 Task: Create a due date automation trigger when advanced on, on the monday of the week a card is due add dates due this month at 11:00 AM.
Action: Mouse moved to (845, 257)
Screenshot: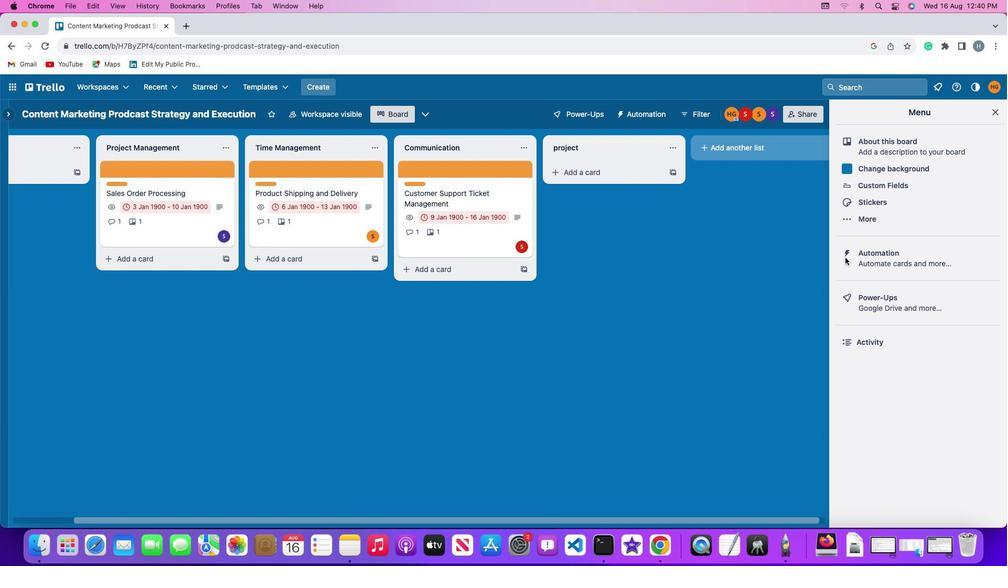 
Action: Mouse pressed left at (845, 257)
Screenshot: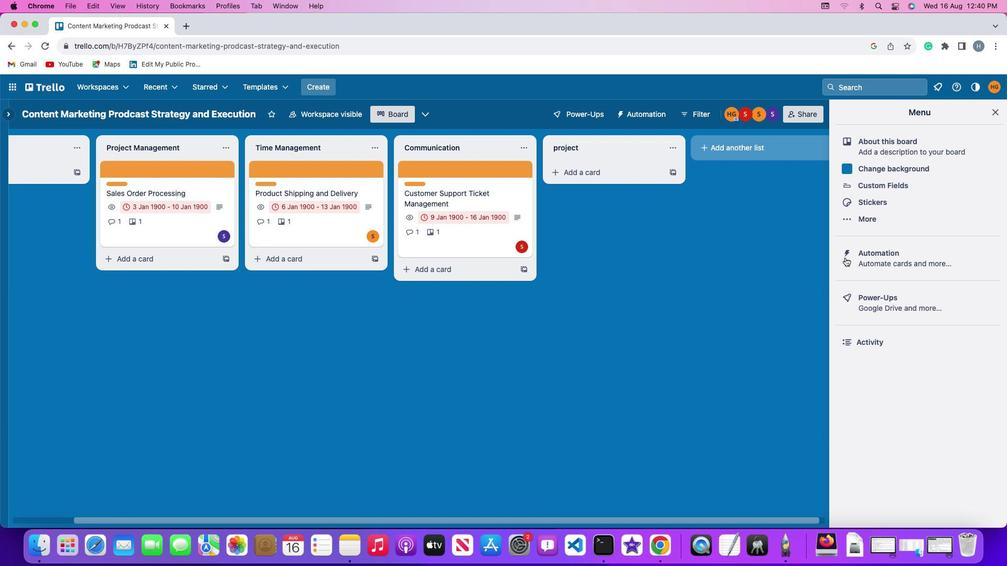 
Action: Mouse moved to (845, 257)
Screenshot: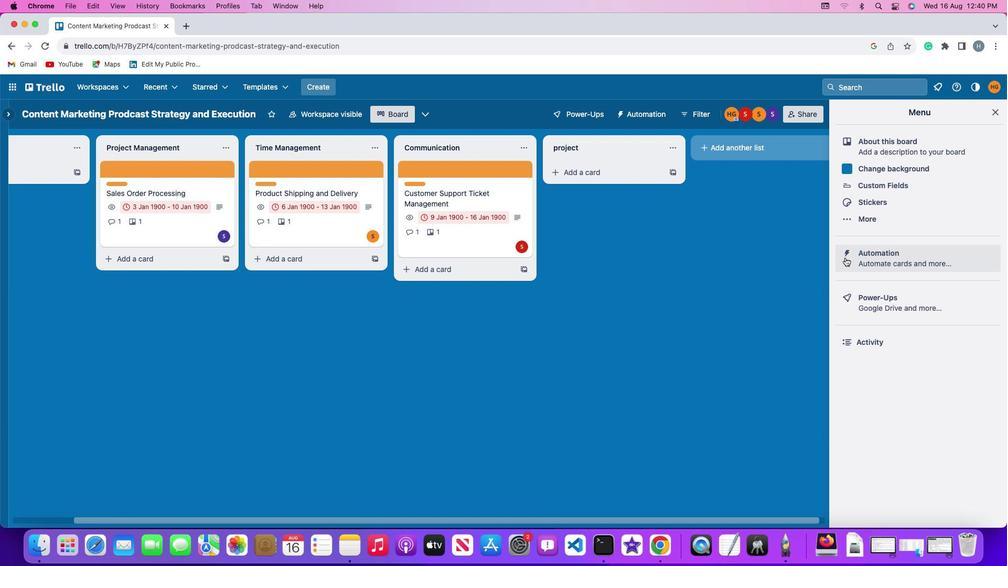 
Action: Mouse pressed left at (845, 257)
Screenshot: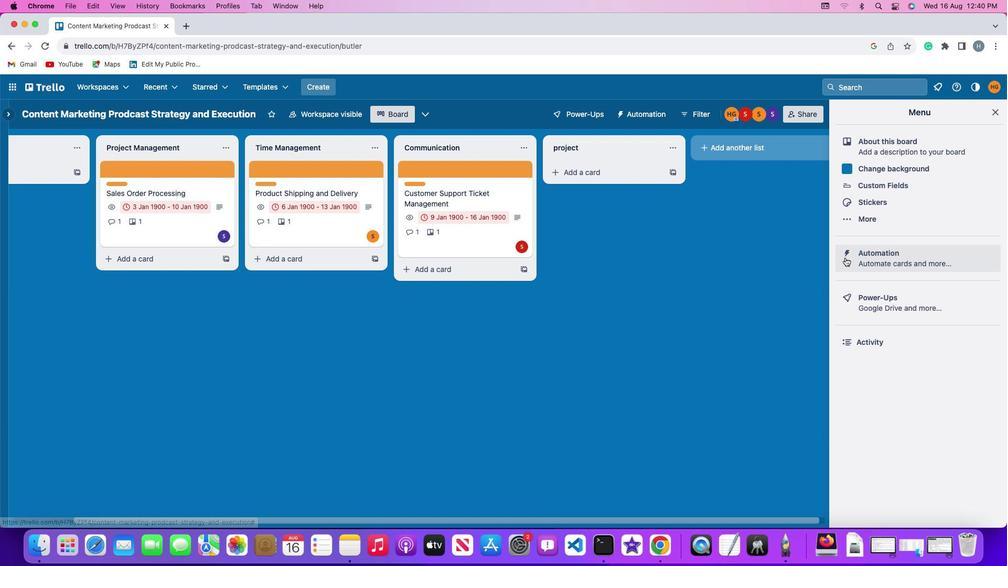 
Action: Mouse moved to (71, 247)
Screenshot: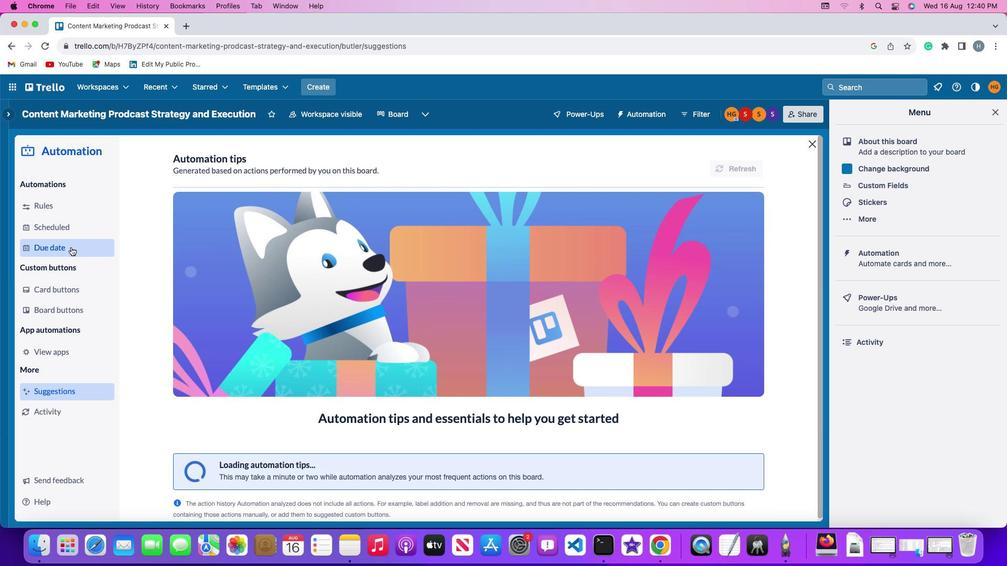 
Action: Mouse pressed left at (71, 247)
Screenshot: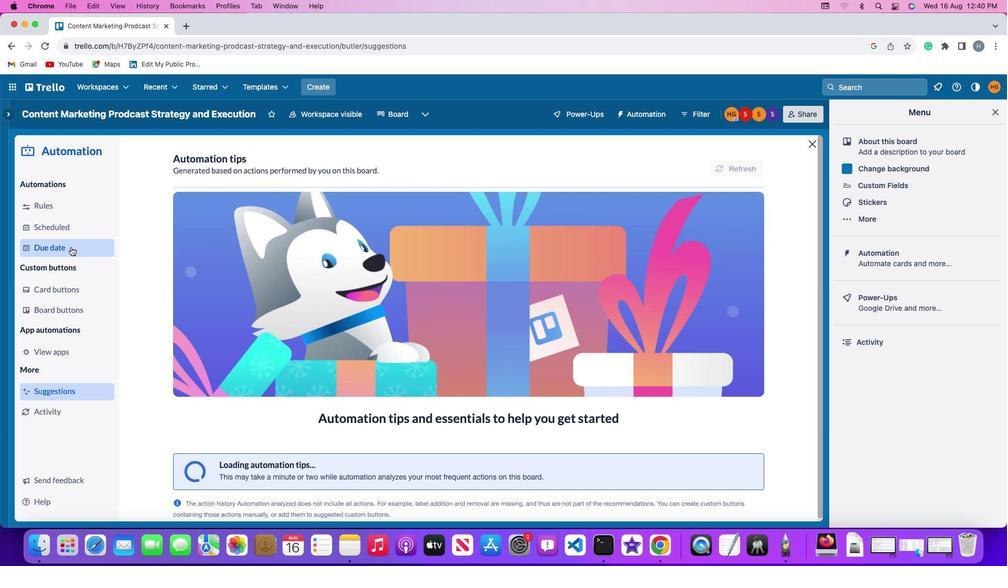 
Action: Mouse moved to (698, 162)
Screenshot: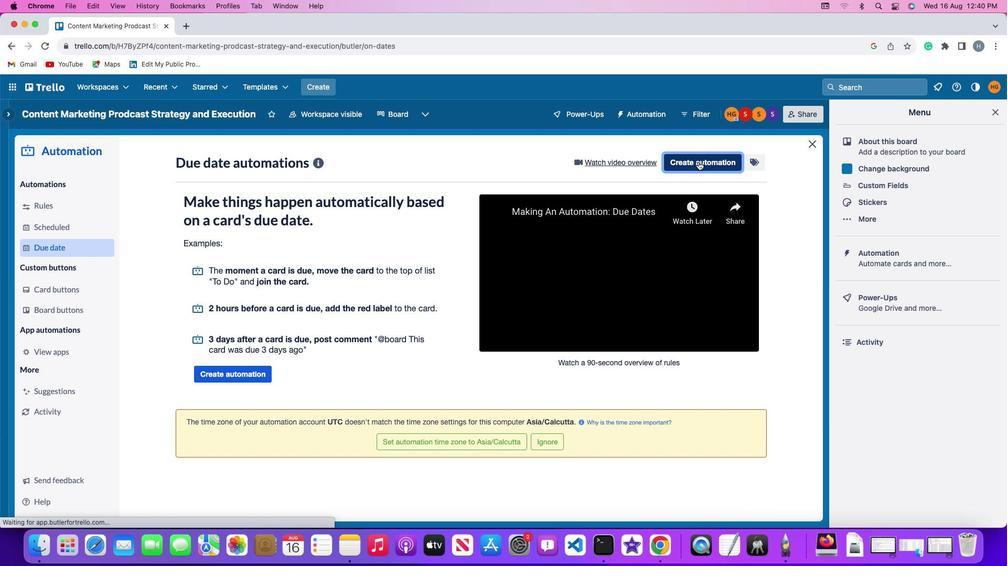 
Action: Mouse pressed left at (698, 162)
Screenshot: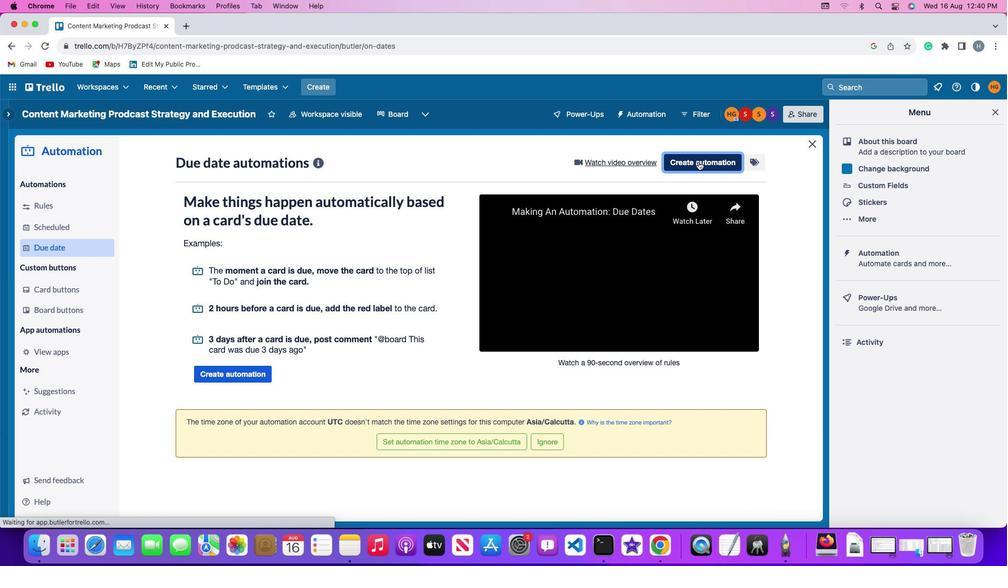 
Action: Mouse moved to (248, 261)
Screenshot: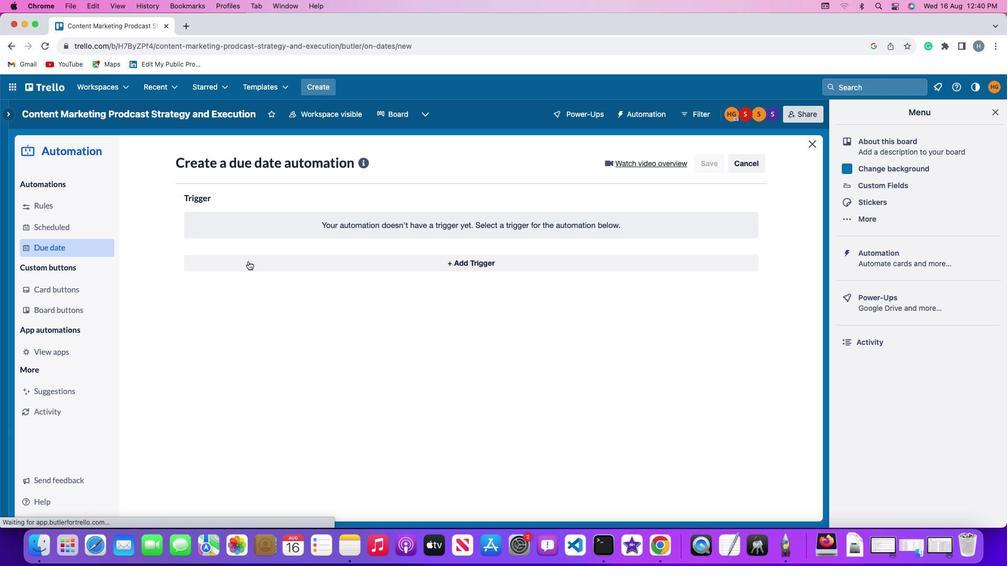 
Action: Mouse pressed left at (248, 261)
Screenshot: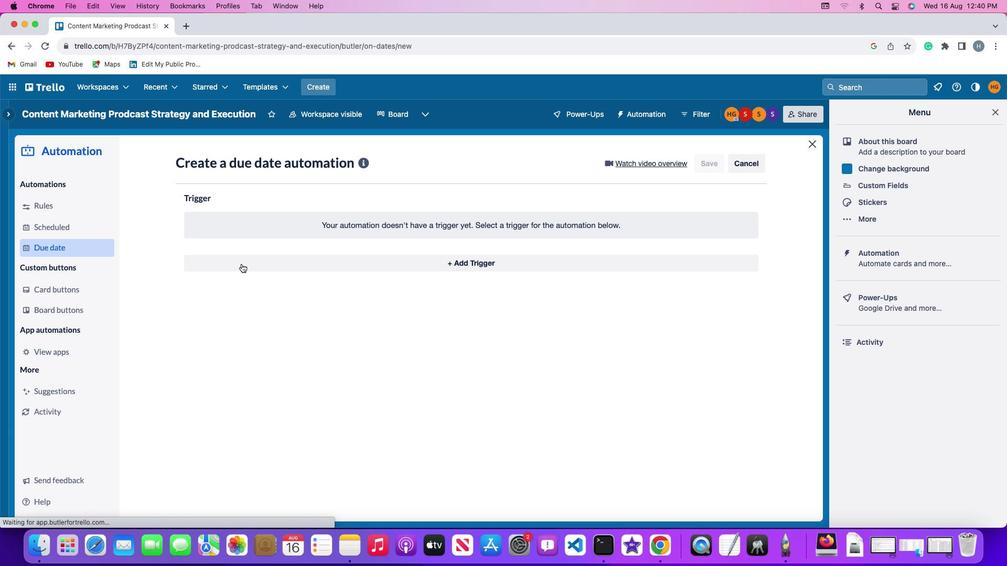 
Action: Mouse moved to (237, 460)
Screenshot: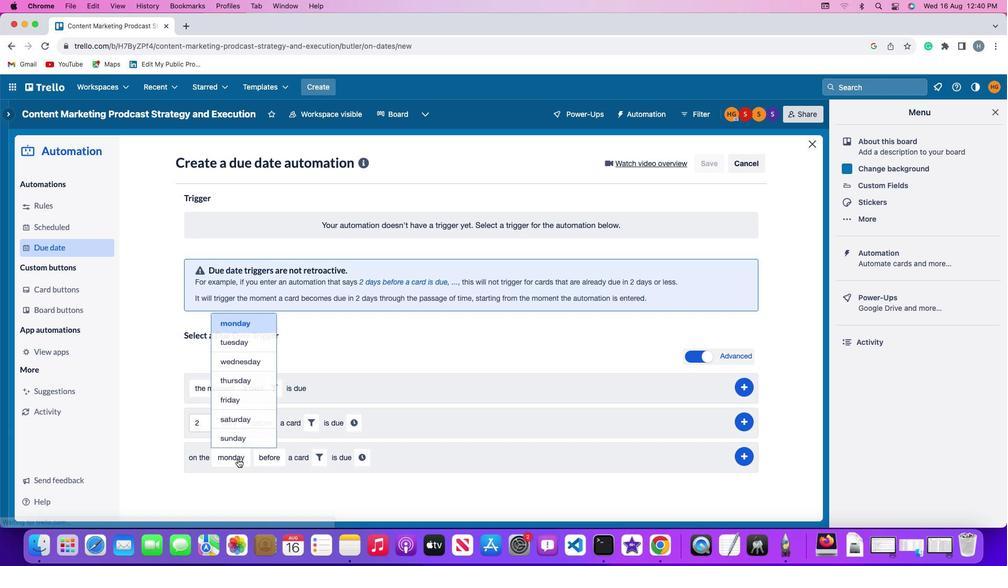 
Action: Mouse pressed left at (237, 460)
Screenshot: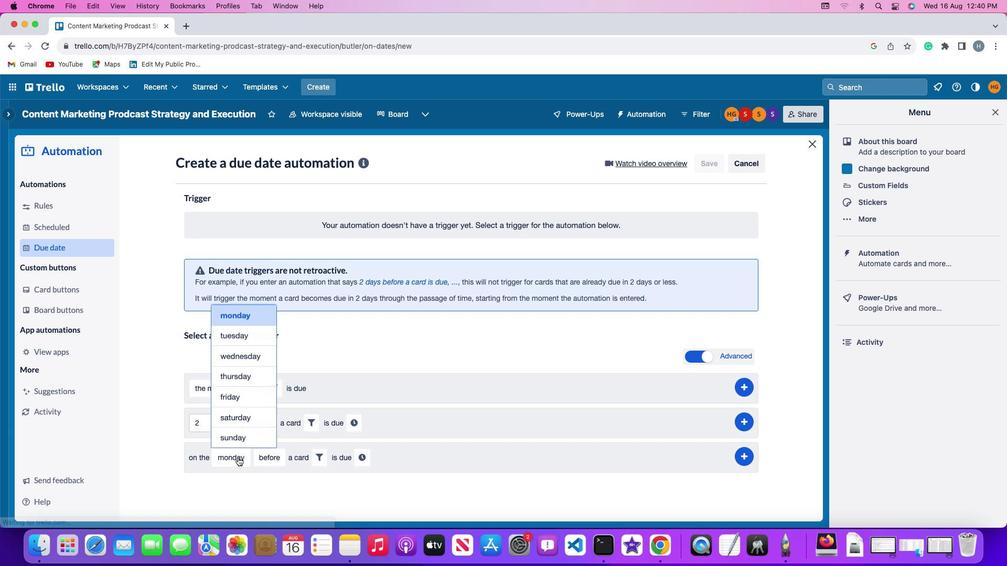 
Action: Mouse moved to (255, 307)
Screenshot: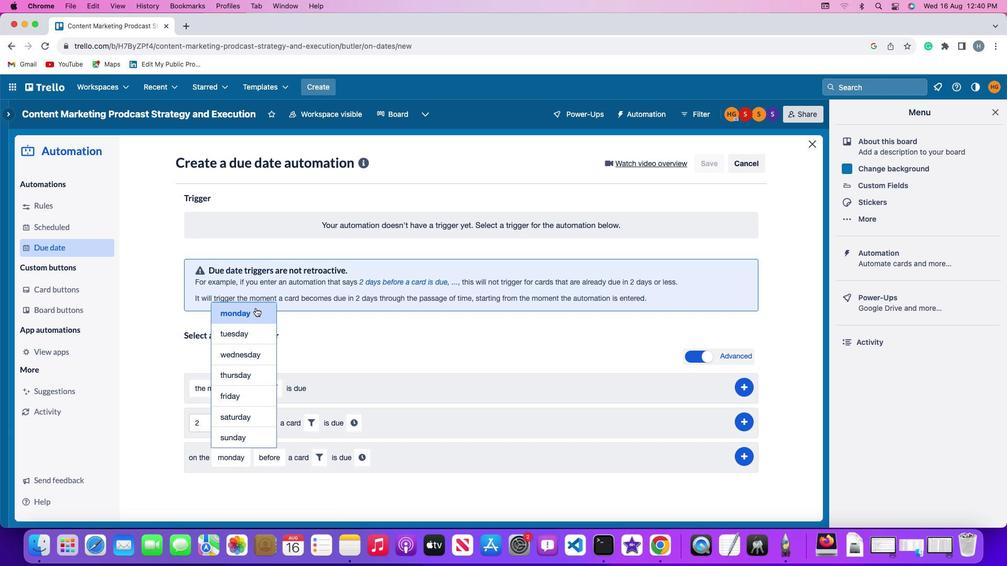 
Action: Mouse pressed left at (255, 307)
Screenshot: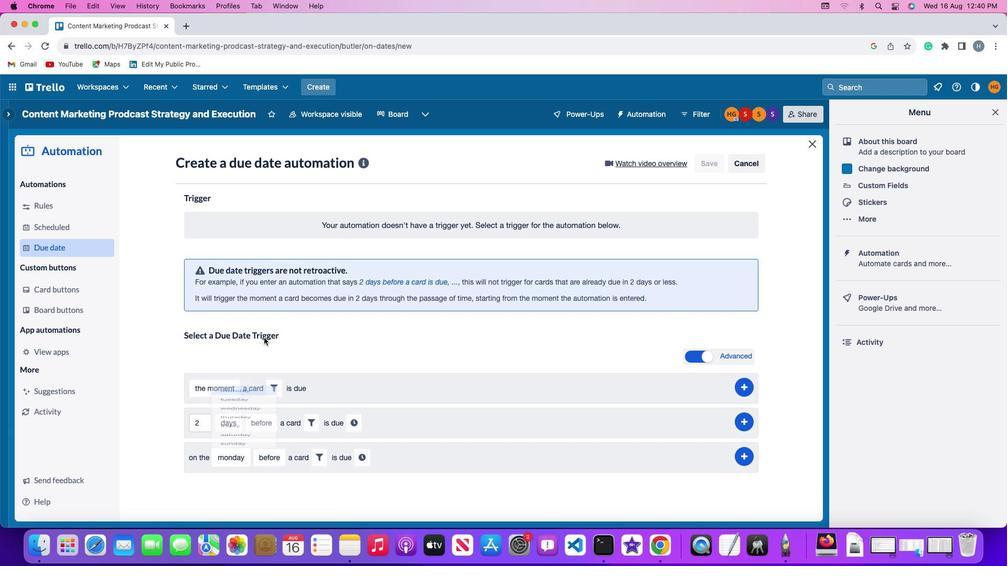 
Action: Mouse moved to (273, 453)
Screenshot: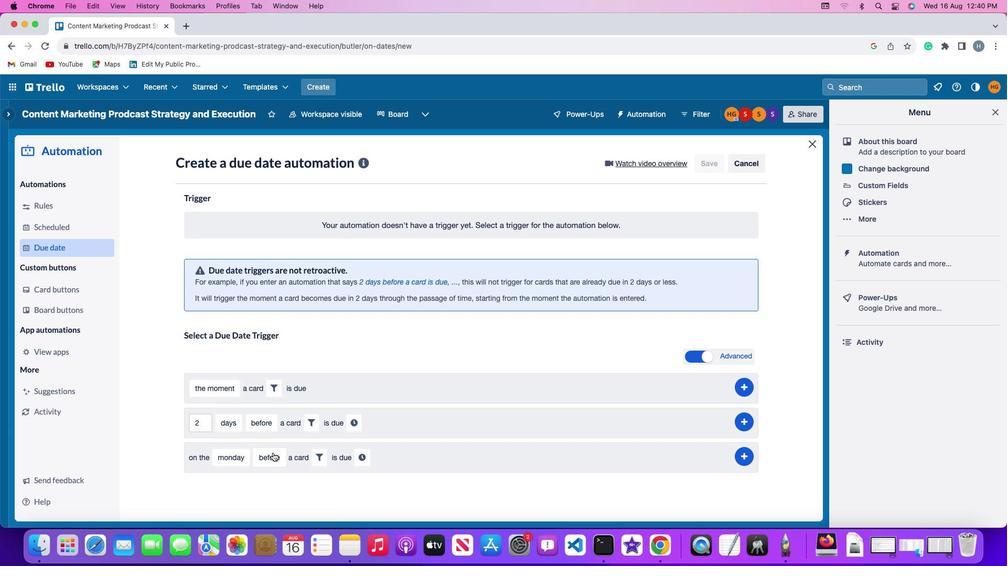
Action: Mouse pressed left at (273, 453)
Screenshot: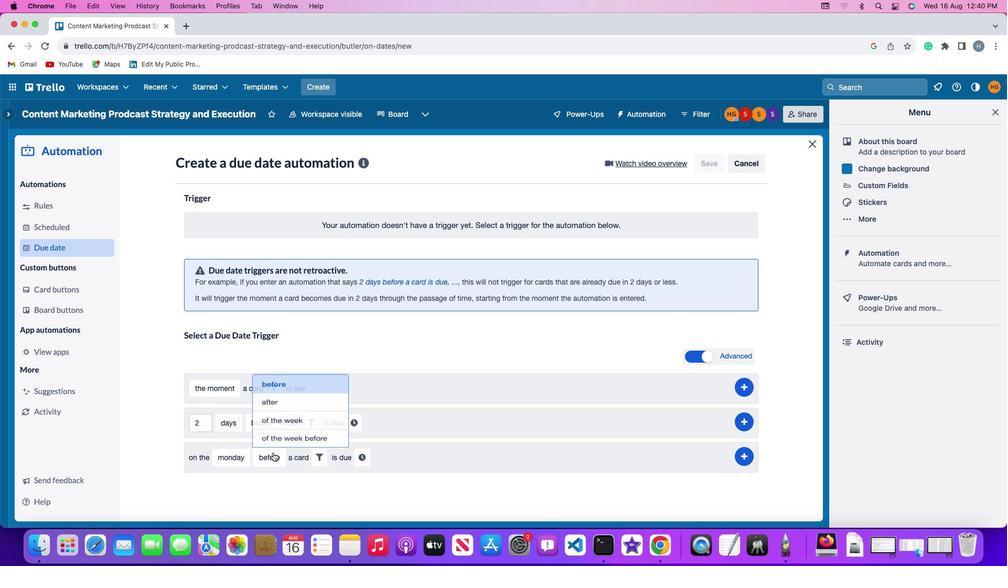 
Action: Mouse moved to (278, 418)
Screenshot: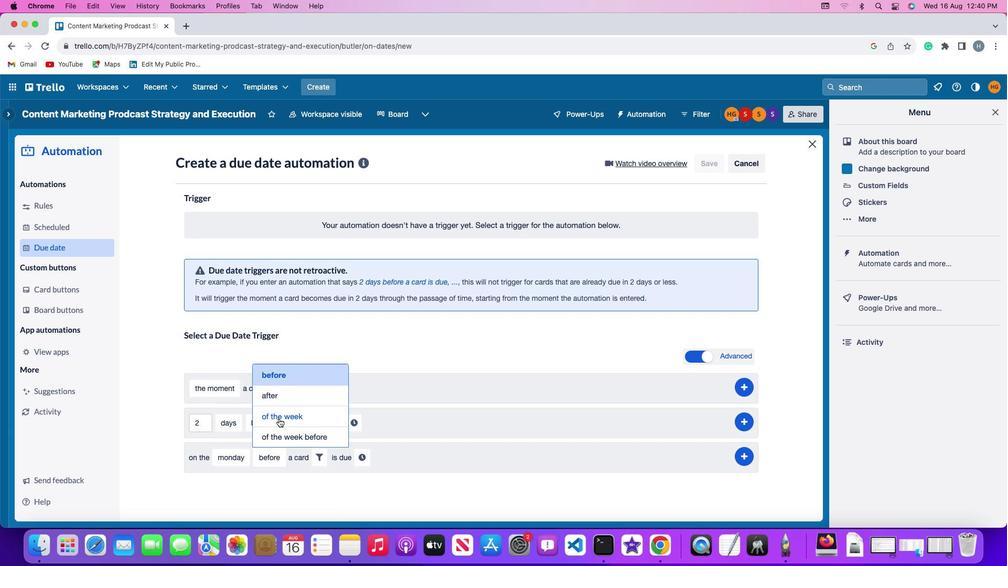 
Action: Mouse pressed left at (278, 418)
Screenshot: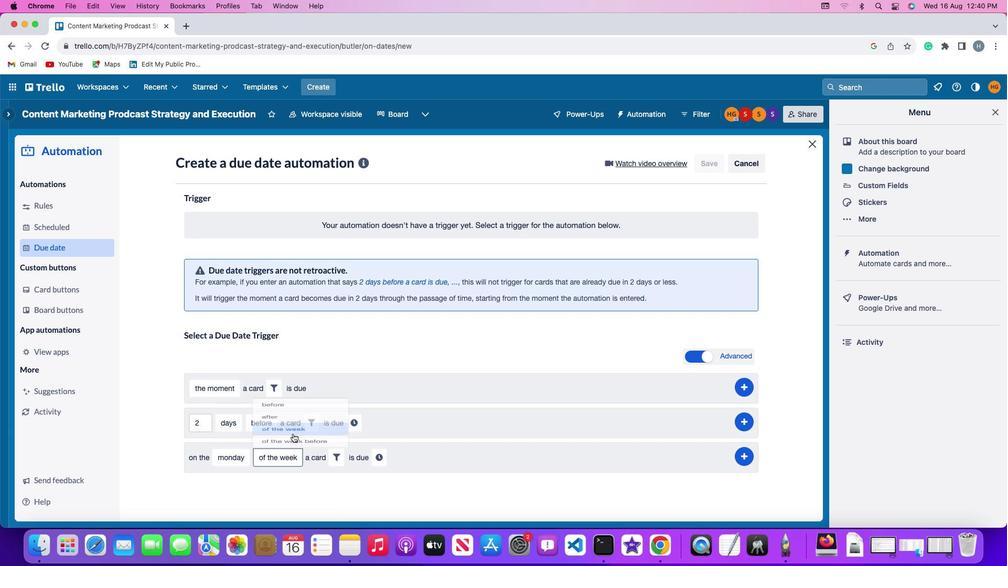 
Action: Mouse moved to (333, 456)
Screenshot: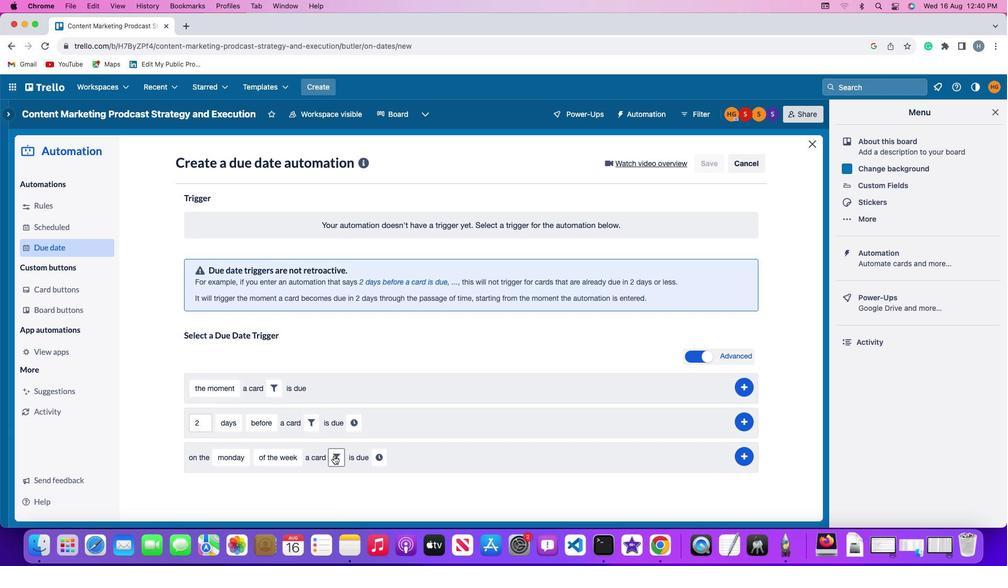 
Action: Mouse pressed left at (333, 456)
Screenshot: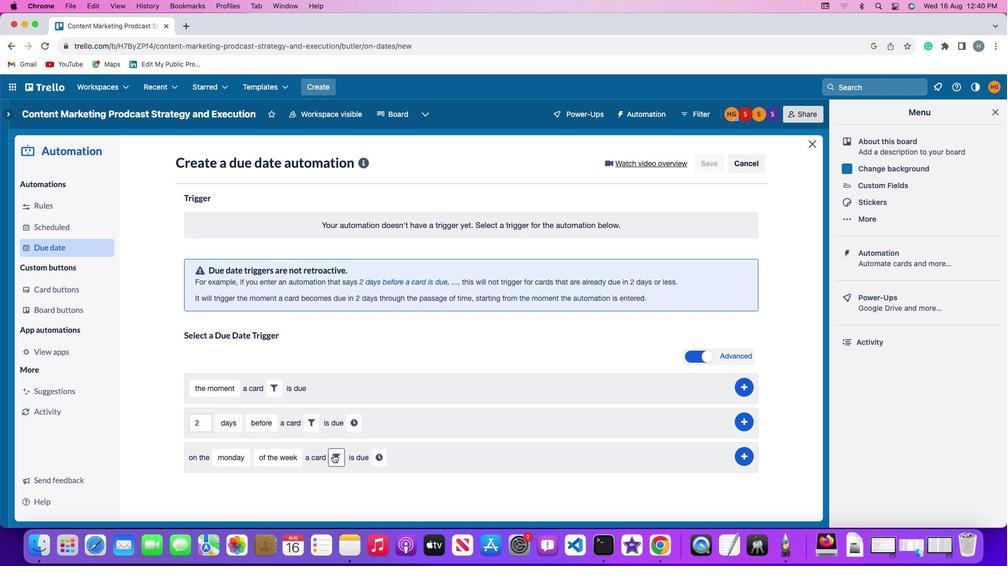 
Action: Mouse moved to (395, 500)
Screenshot: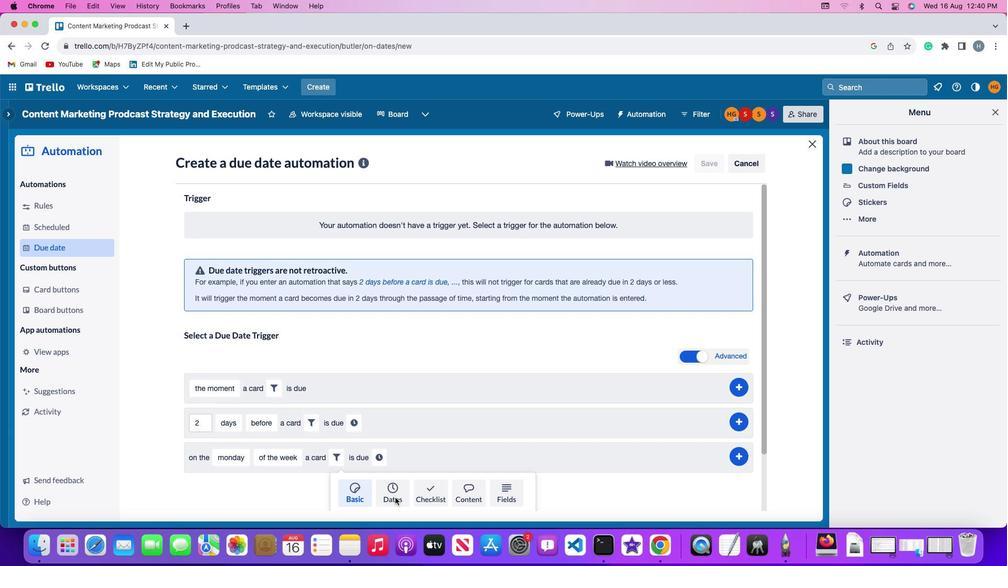 
Action: Mouse pressed left at (395, 500)
Screenshot: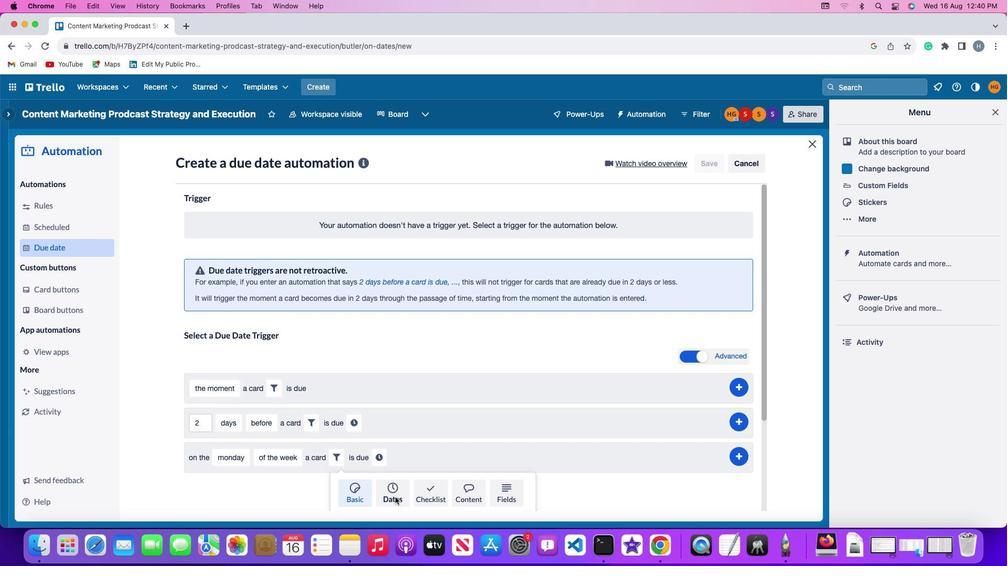 
Action: Mouse moved to (285, 485)
Screenshot: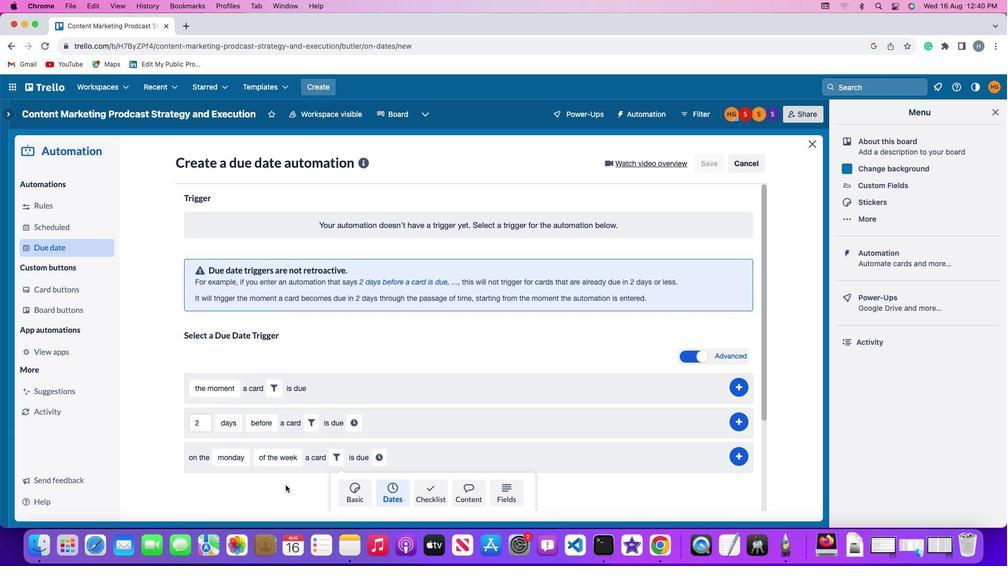 
Action: Mouse scrolled (285, 485) with delta (0, 0)
Screenshot: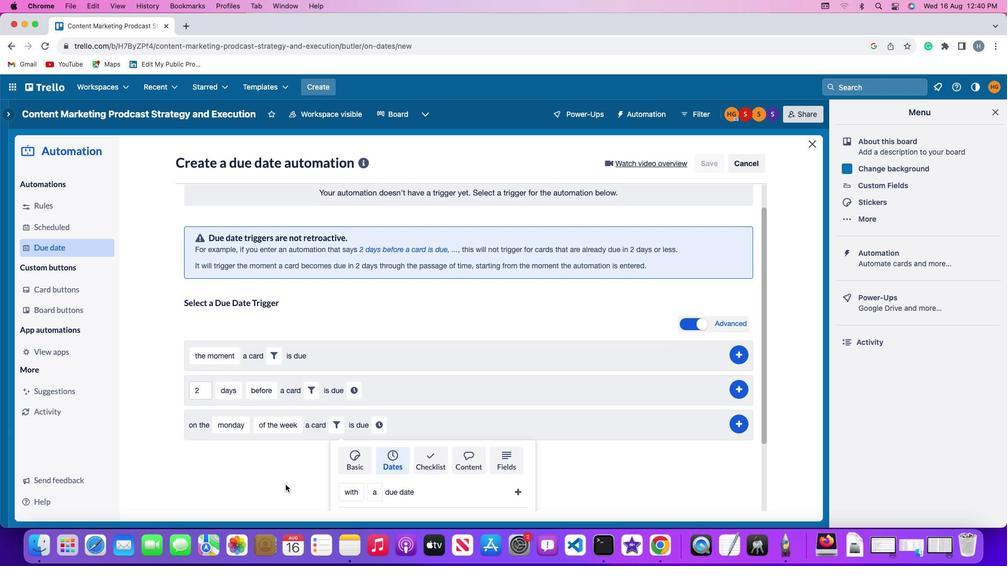 
Action: Mouse scrolled (285, 485) with delta (0, 0)
Screenshot: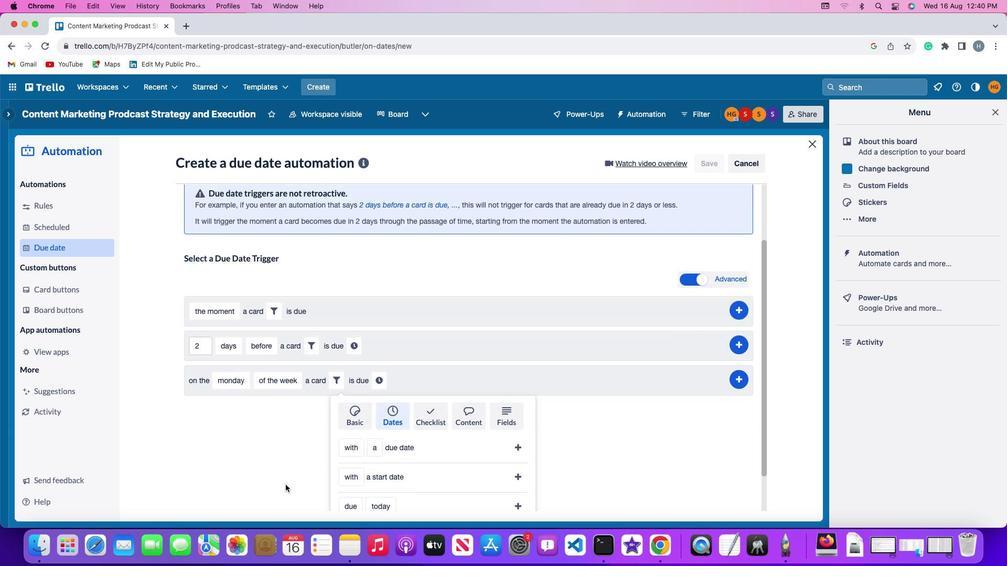 
Action: Mouse scrolled (285, 485) with delta (0, -1)
Screenshot: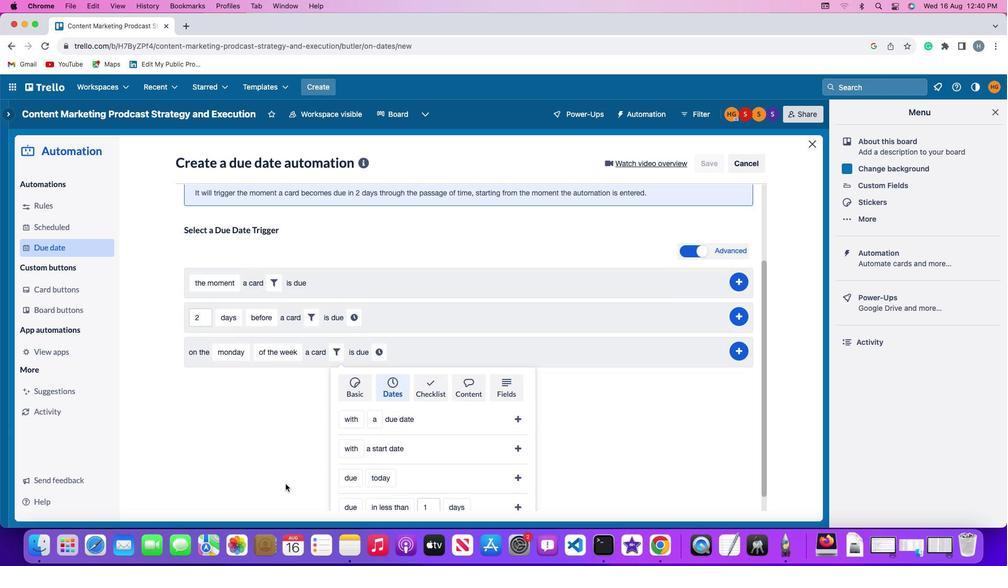 
Action: Mouse moved to (285, 484)
Screenshot: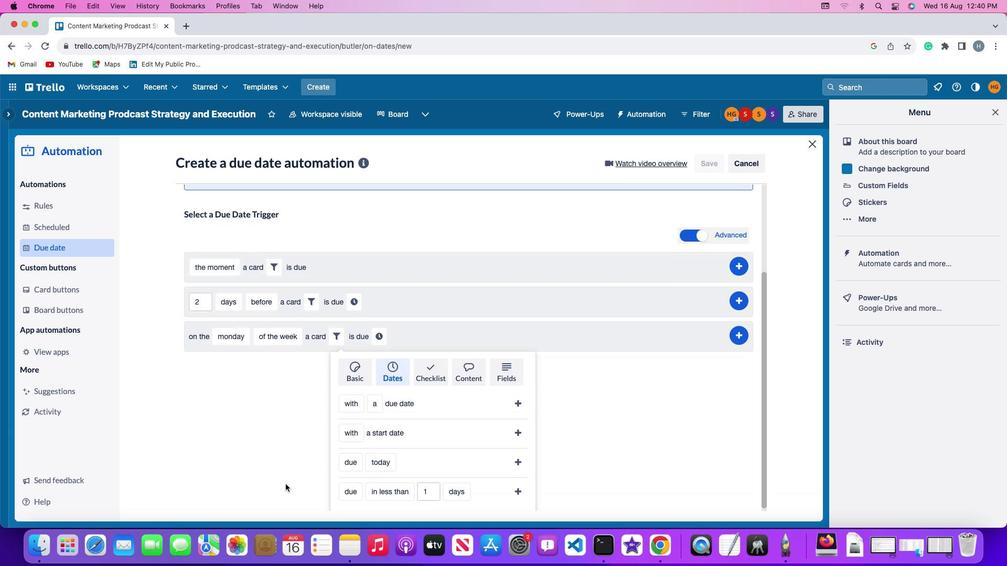 
Action: Mouse scrolled (285, 484) with delta (0, -1)
Screenshot: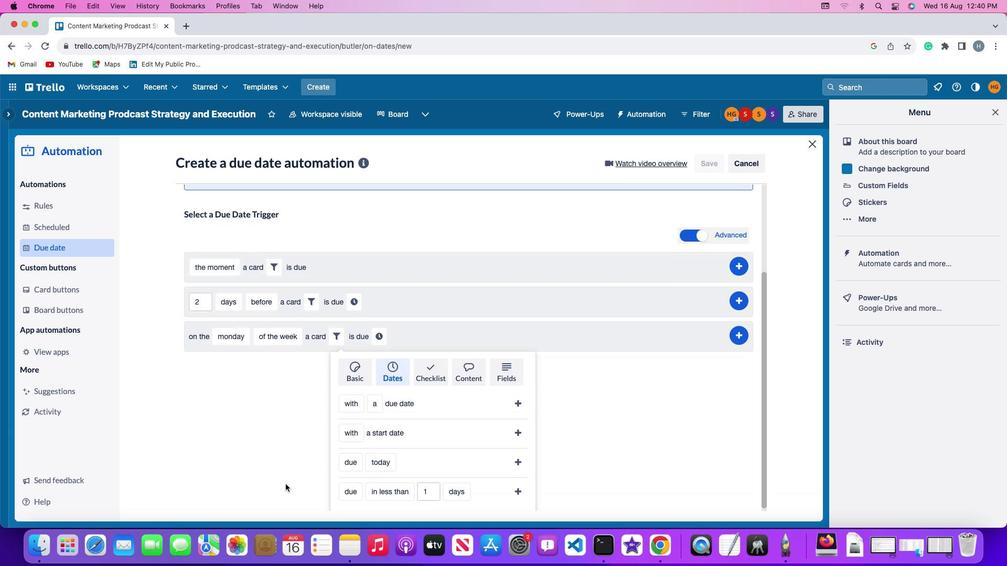 
Action: Mouse moved to (339, 464)
Screenshot: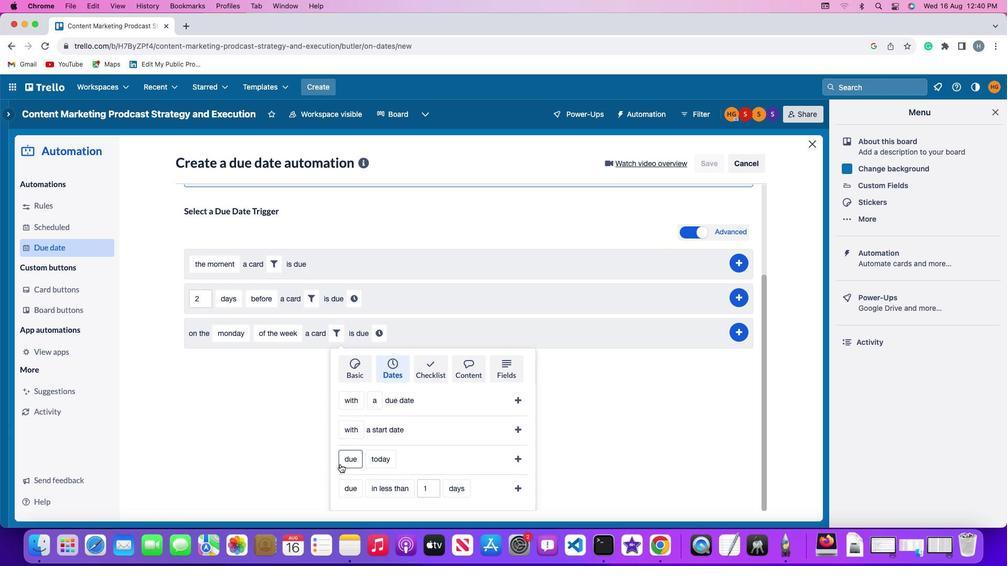 
Action: Mouse pressed left at (339, 464)
Screenshot: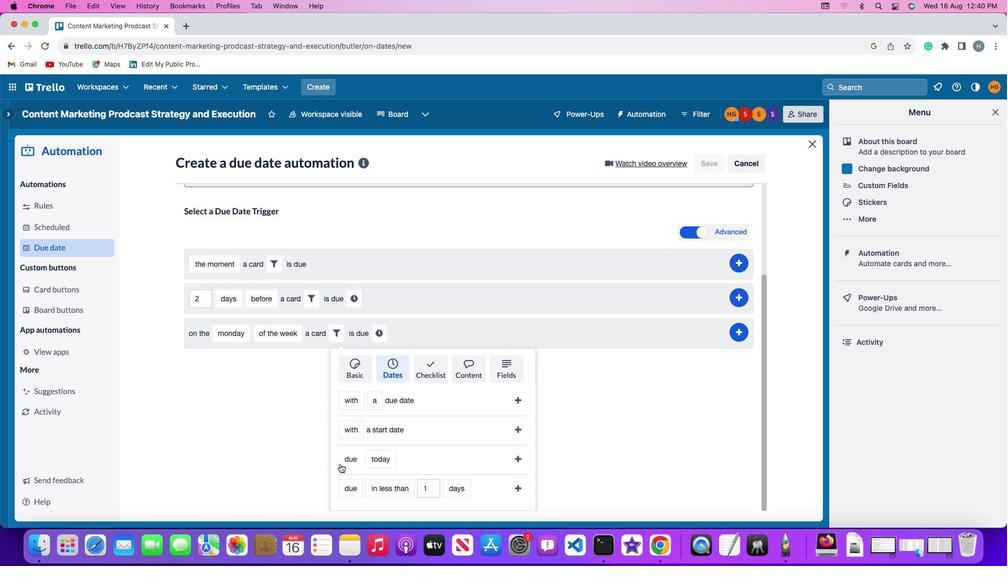 
Action: Mouse moved to (356, 380)
Screenshot: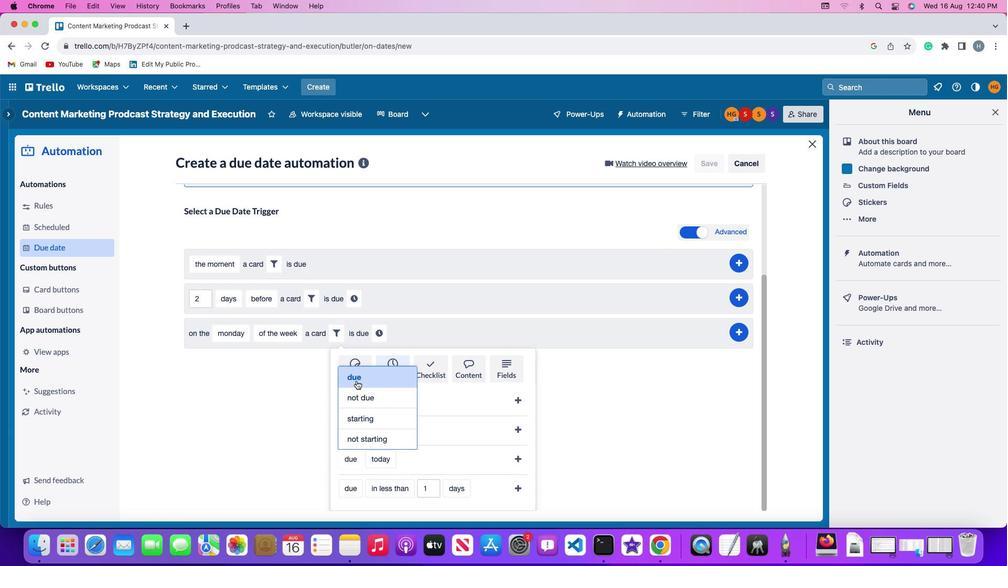 
Action: Mouse pressed left at (356, 380)
Screenshot: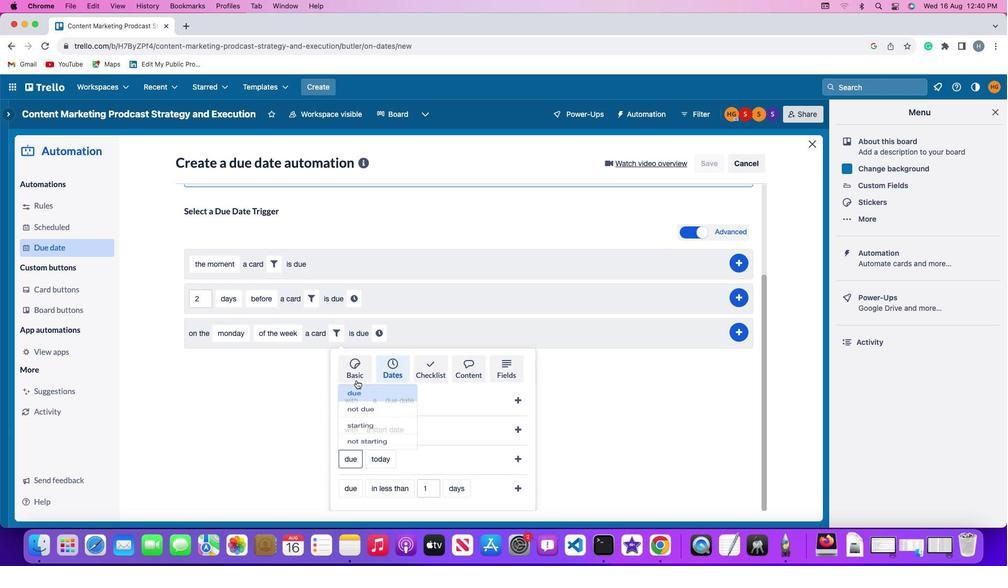 
Action: Mouse moved to (378, 457)
Screenshot: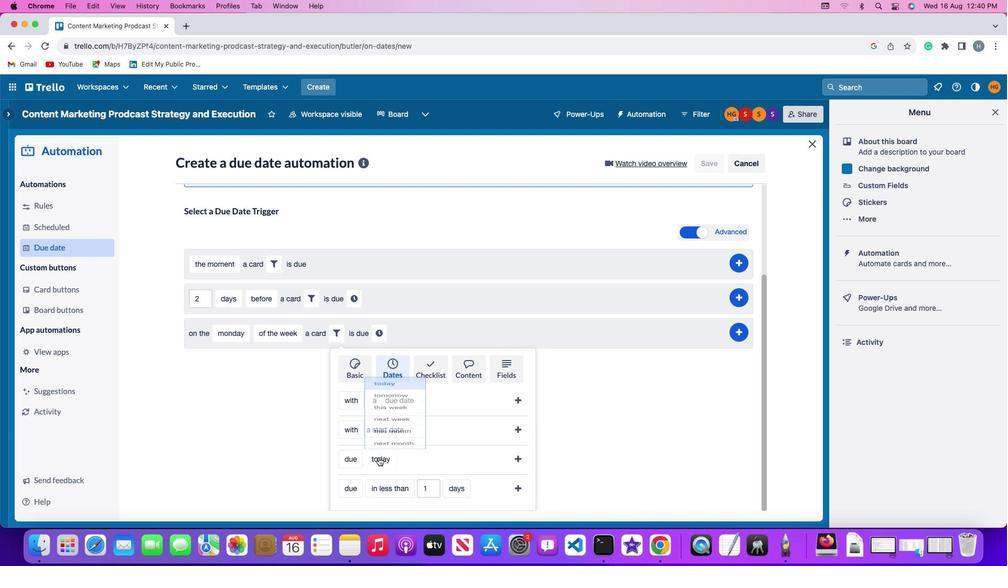 
Action: Mouse pressed left at (378, 457)
Screenshot: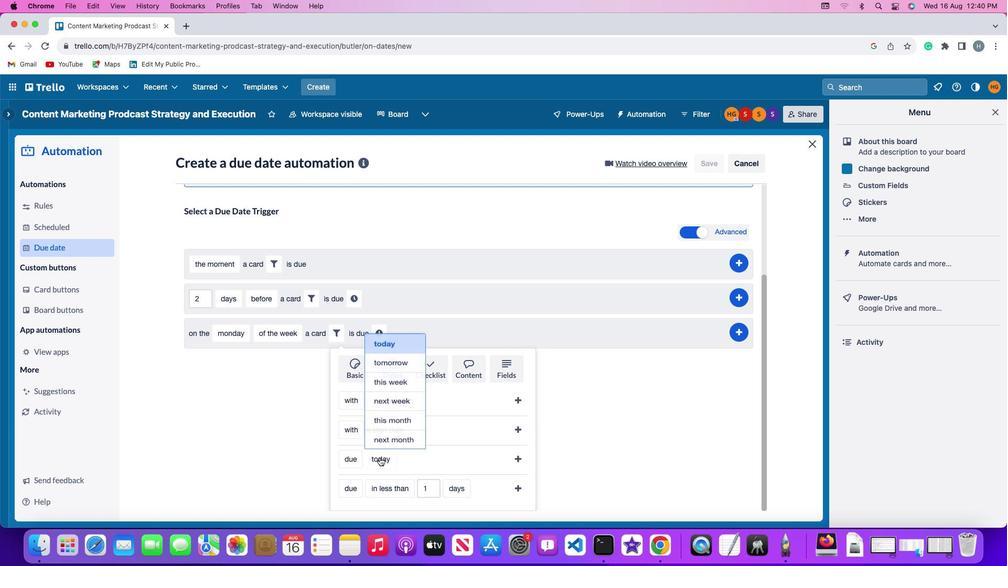 
Action: Mouse moved to (396, 422)
Screenshot: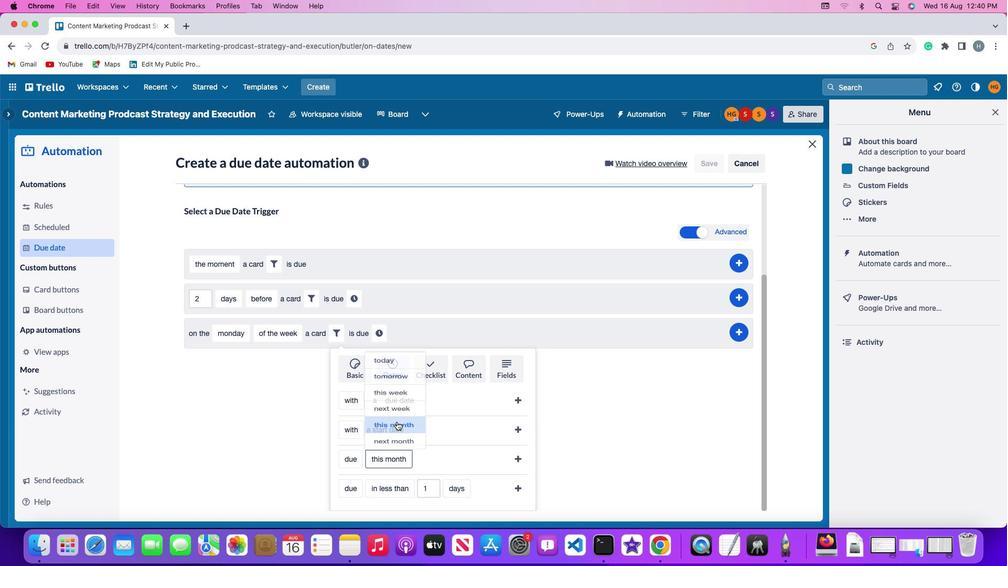 
Action: Mouse pressed left at (396, 422)
Screenshot: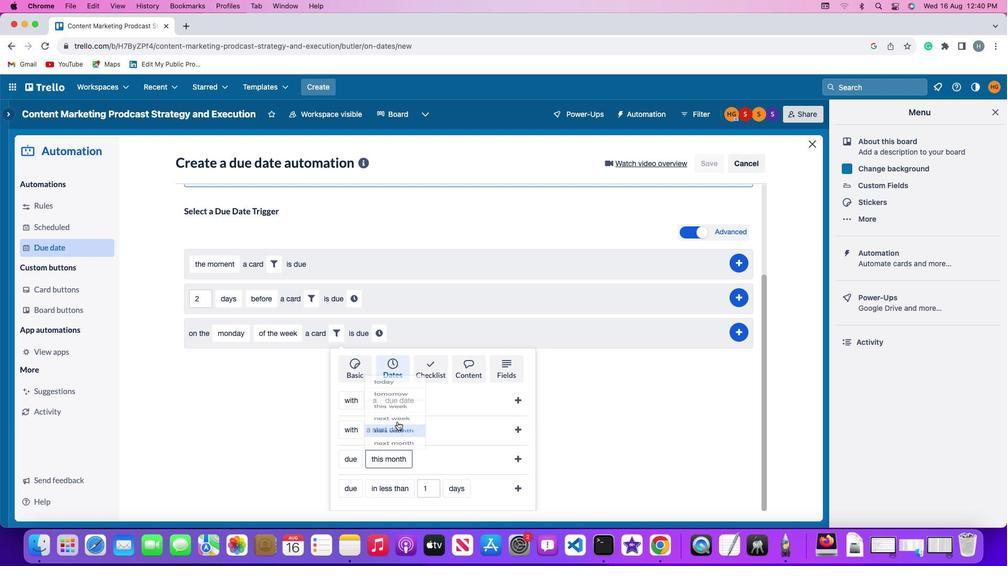 
Action: Mouse moved to (519, 457)
Screenshot: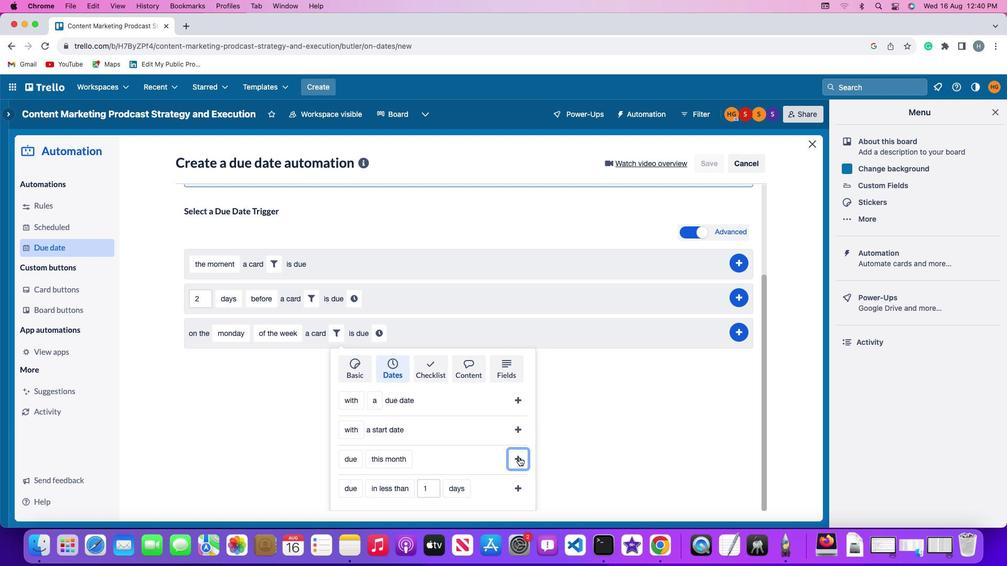 
Action: Mouse pressed left at (519, 457)
Screenshot: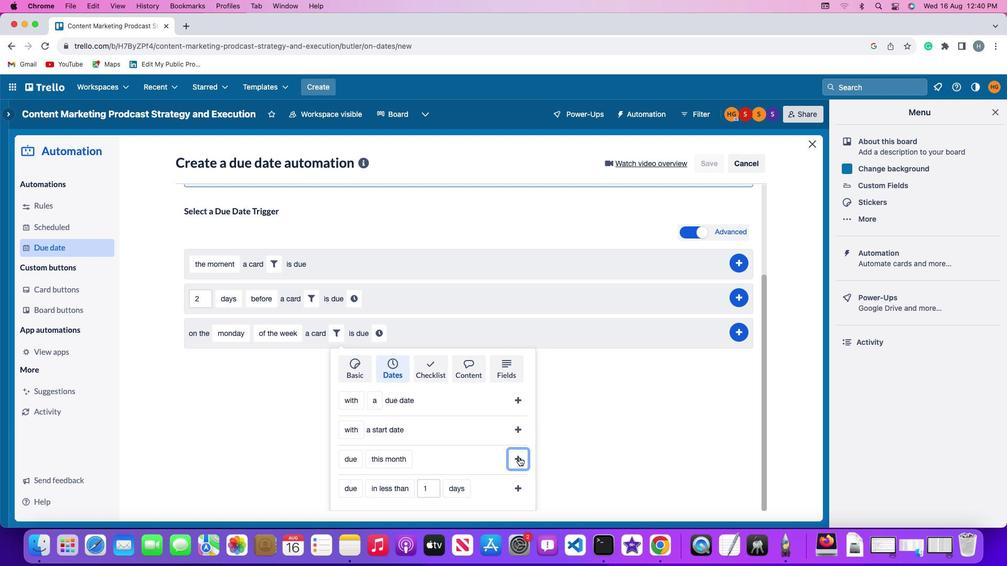 
Action: Mouse moved to (455, 460)
Screenshot: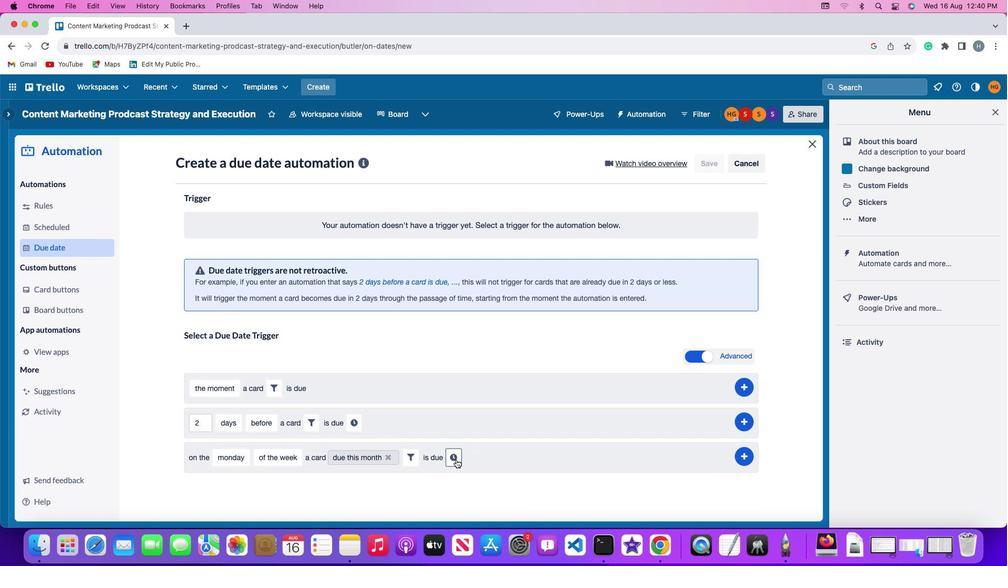 
Action: Mouse pressed left at (455, 460)
Screenshot: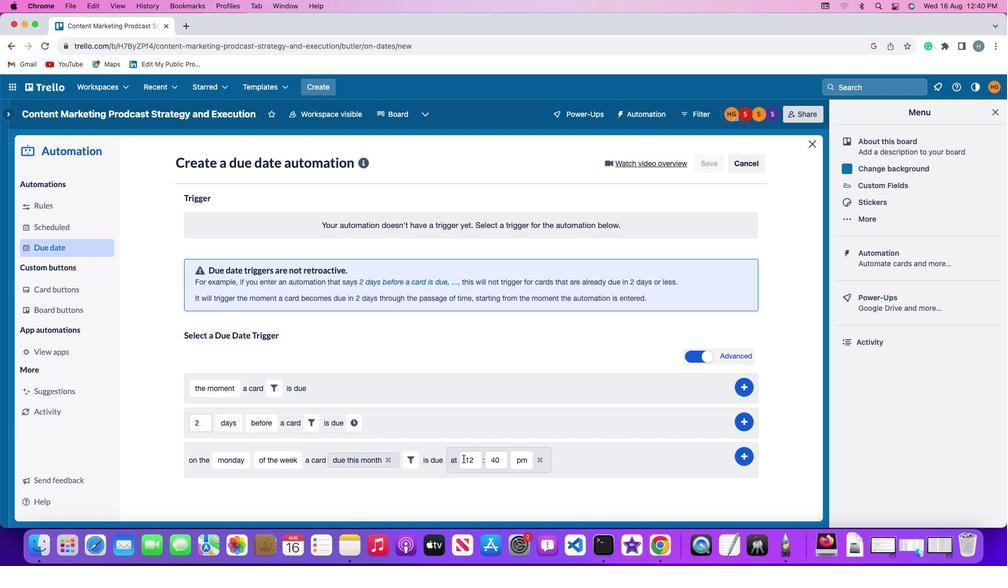 
Action: Mouse moved to (478, 459)
Screenshot: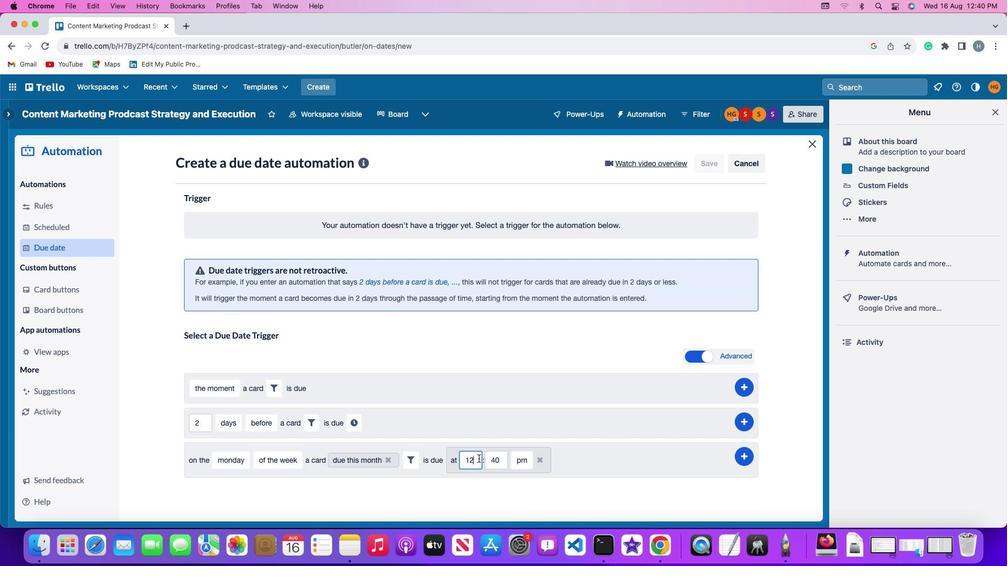 
Action: Mouse pressed left at (478, 459)
Screenshot: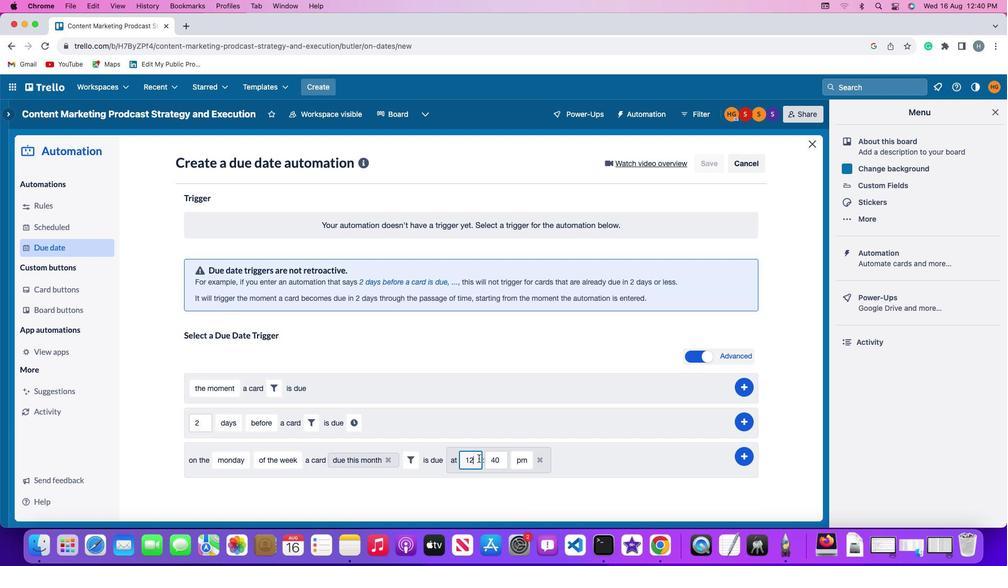 
Action: Key pressed Key.backspace
Screenshot: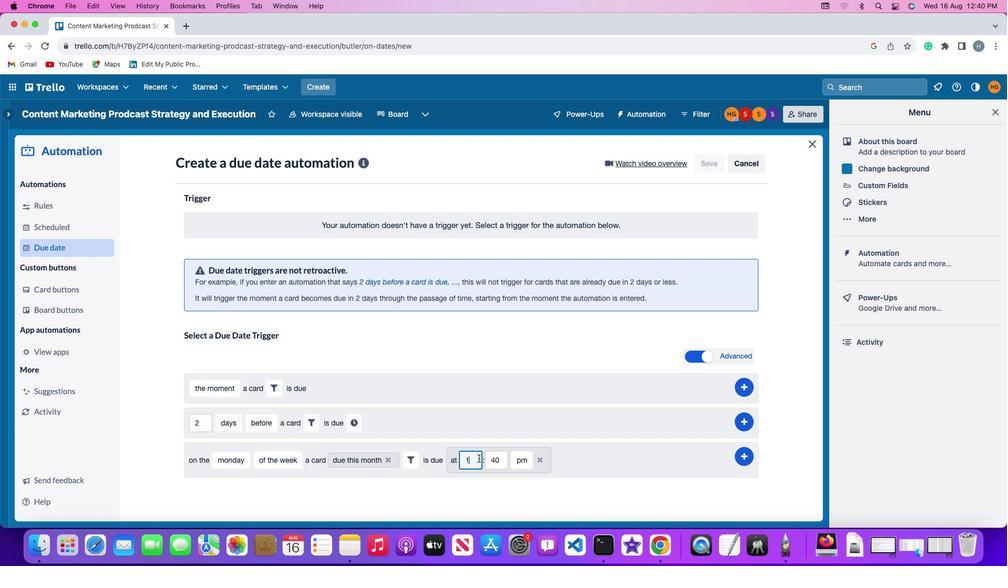 
Action: Mouse moved to (478, 459)
Screenshot: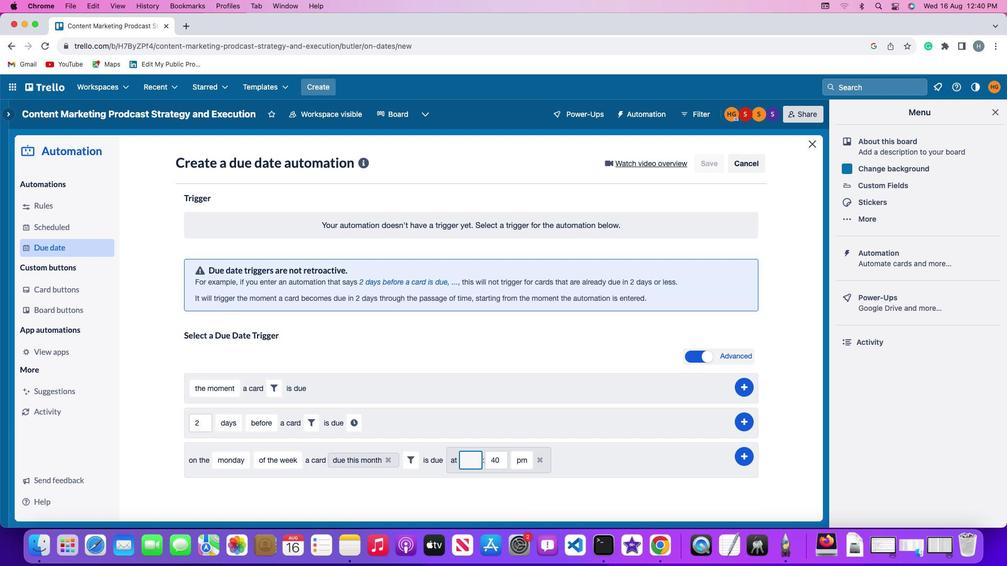 
Action: Key pressed Key.backspace
Screenshot: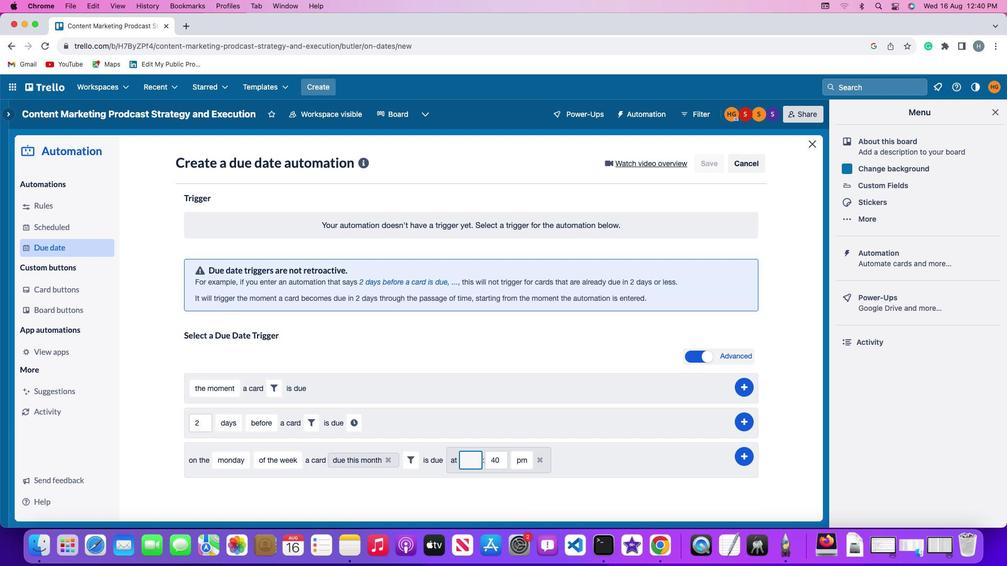 
Action: Mouse moved to (478, 457)
Screenshot: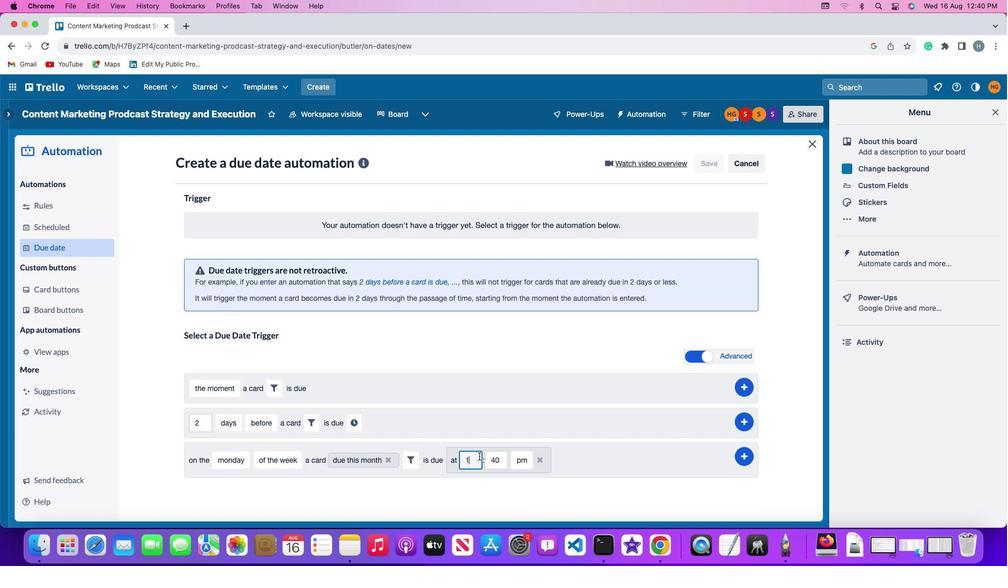 
Action: Key pressed '1'
Screenshot: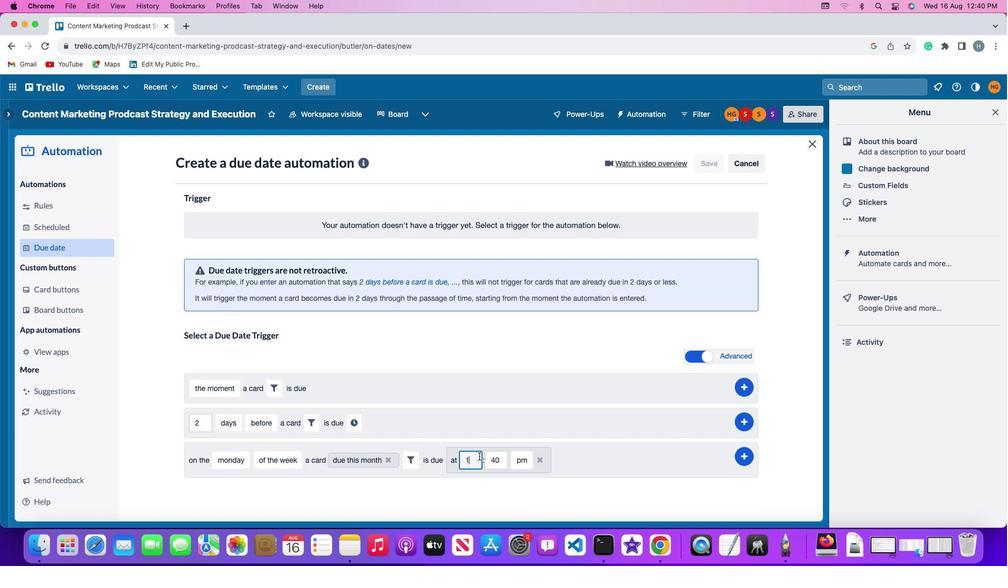 
Action: Mouse moved to (490, 459)
Screenshot: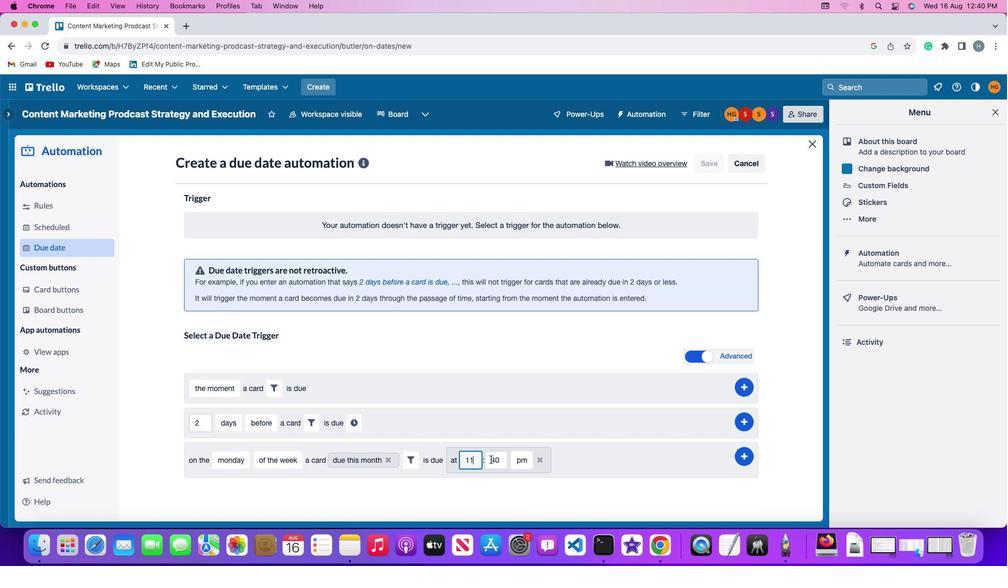 
Action: Key pressed '1'
Screenshot: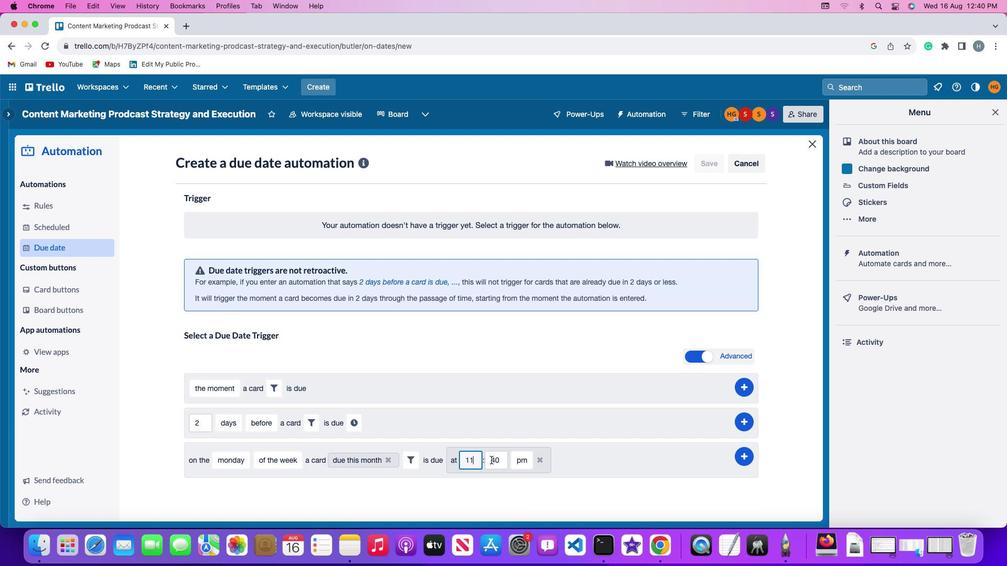 
Action: Mouse moved to (499, 461)
Screenshot: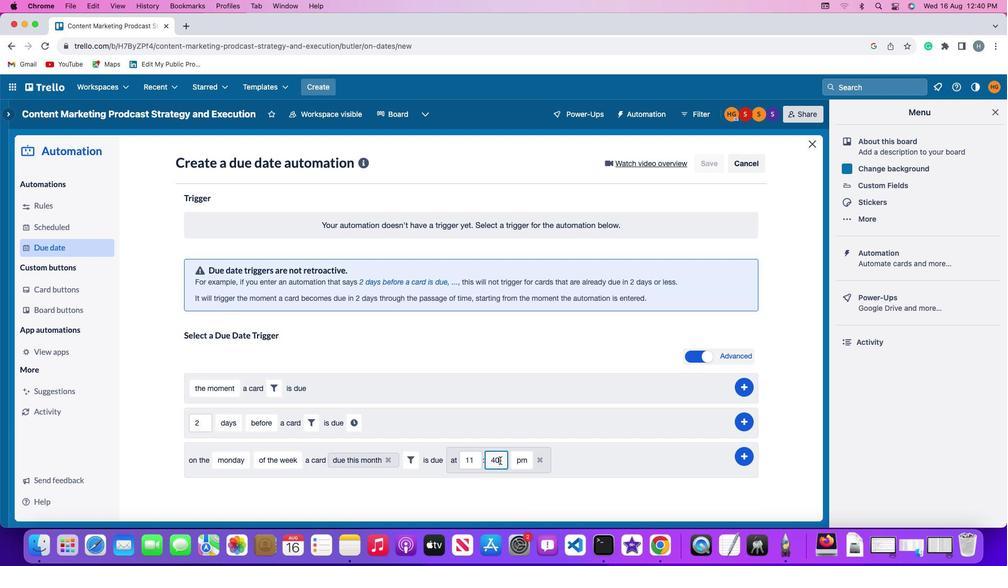 
Action: Mouse pressed left at (499, 461)
Screenshot: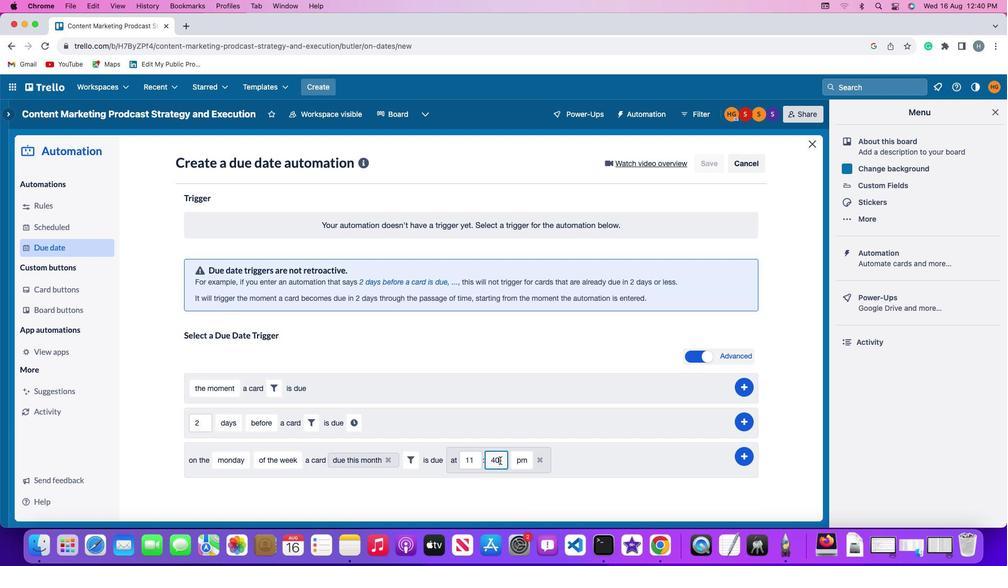 
Action: Key pressed Key.backspaceKey.backspace'0''0'
Screenshot: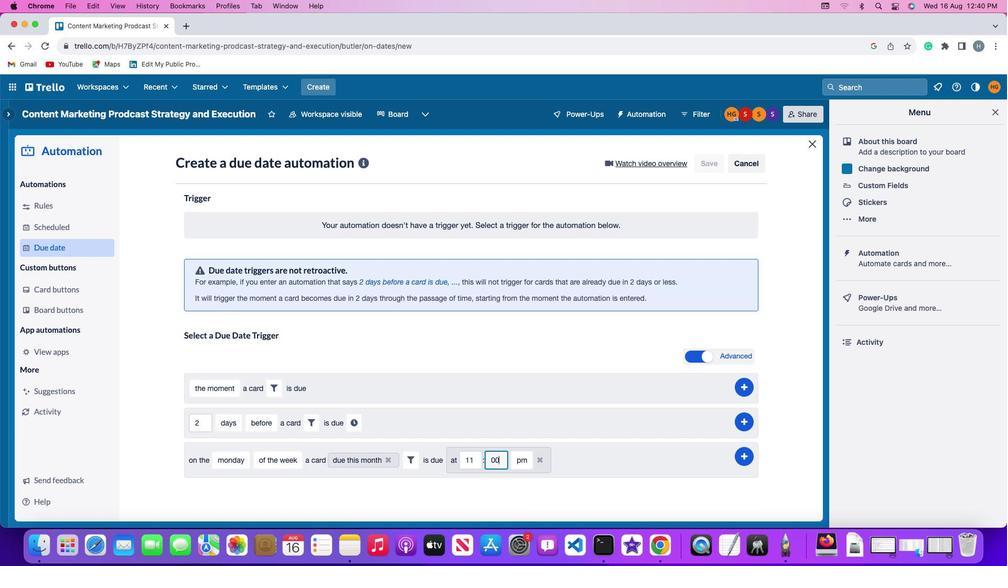 
Action: Mouse moved to (518, 461)
Screenshot: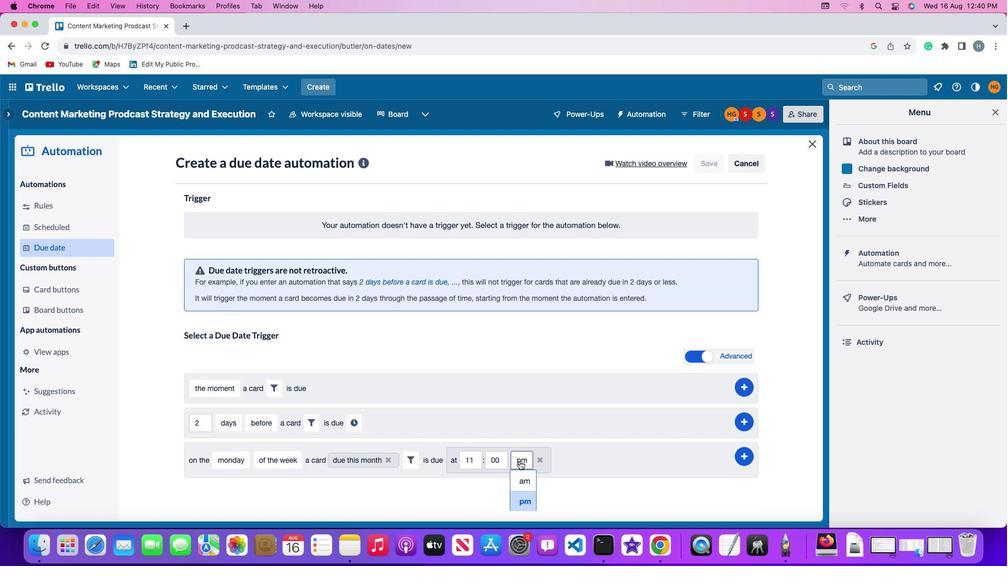 
Action: Mouse pressed left at (518, 461)
Screenshot: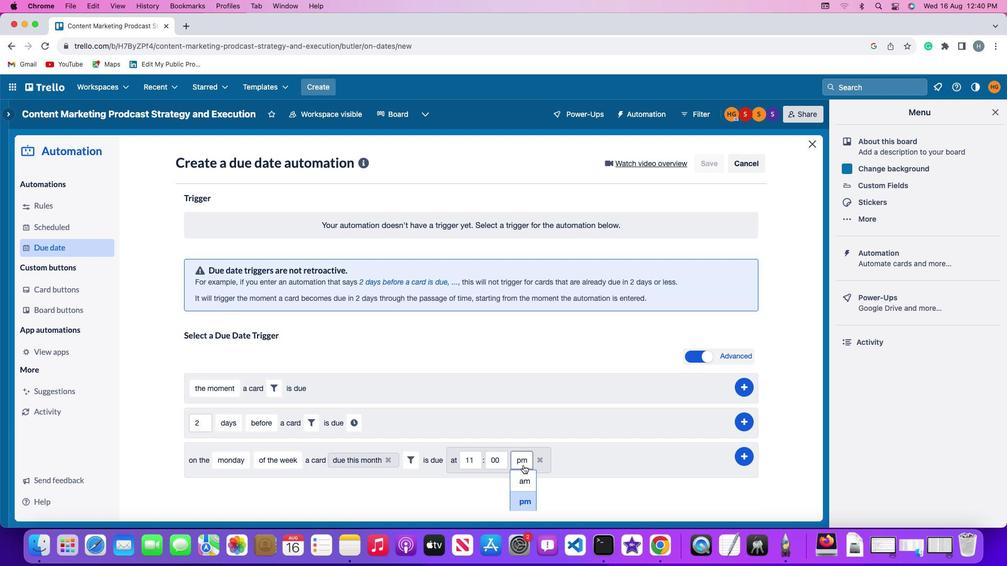 
Action: Mouse moved to (528, 478)
Screenshot: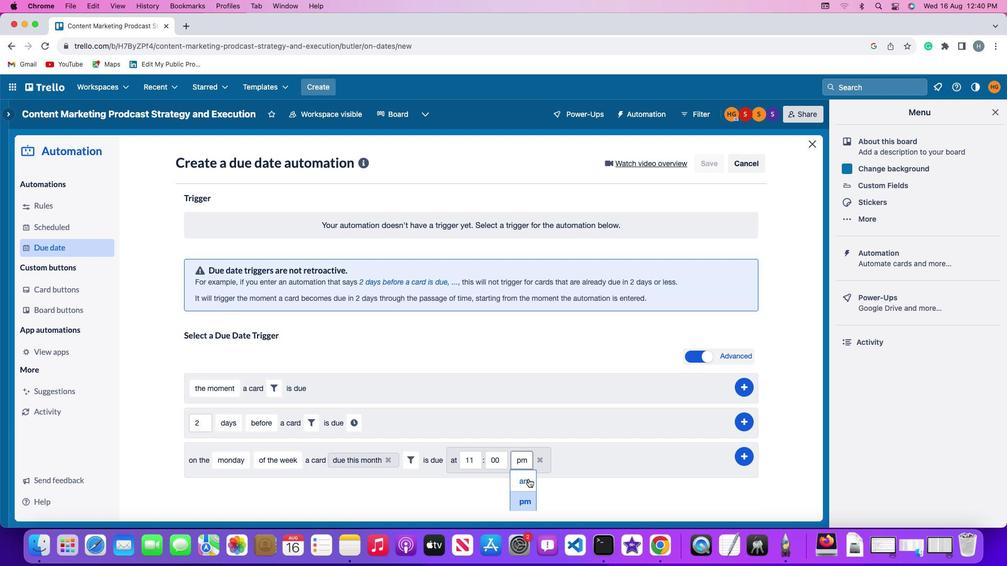 
Action: Mouse pressed left at (528, 478)
Screenshot: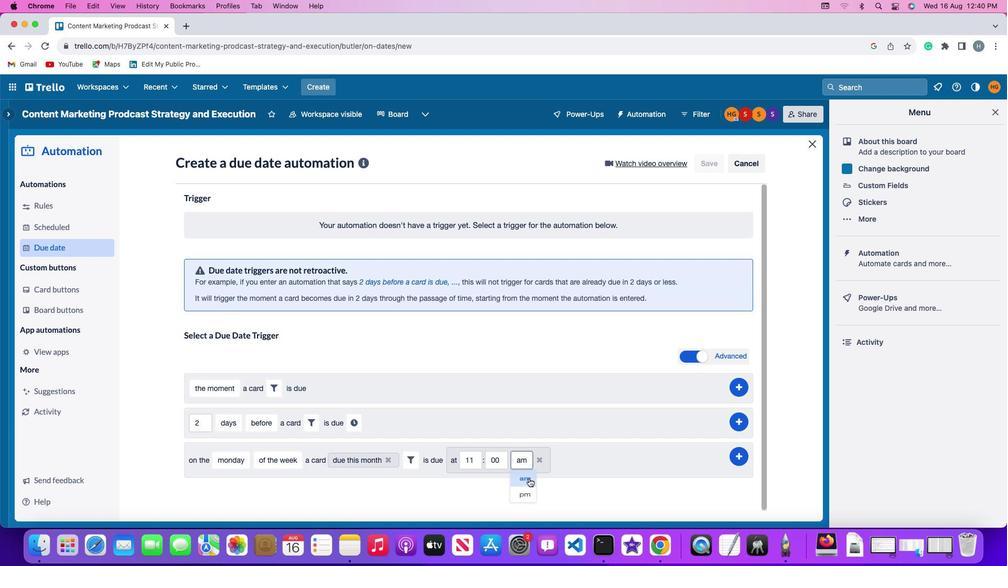 
Action: Mouse moved to (743, 453)
Screenshot: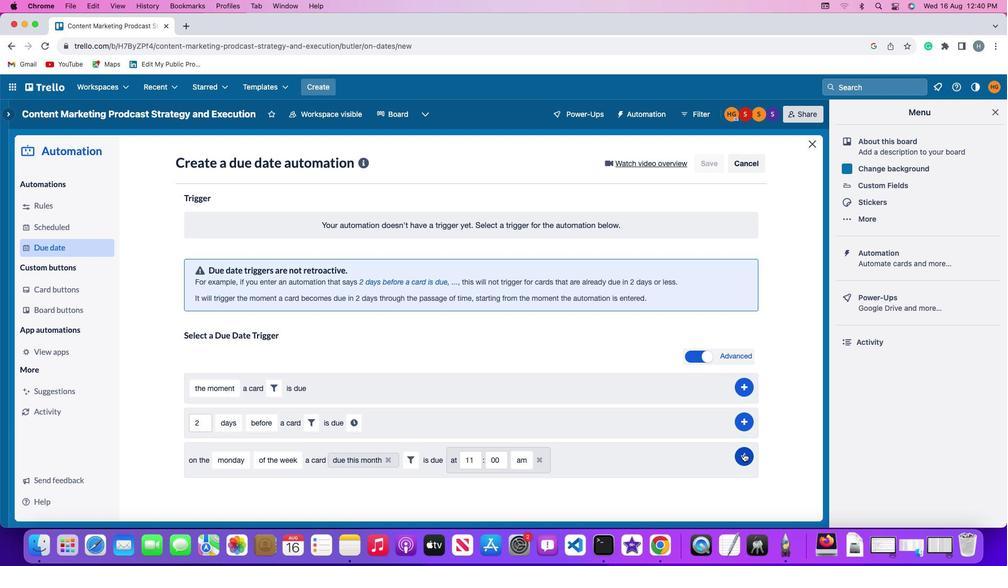 
Action: Mouse pressed left at (743, 453)
Screenshot: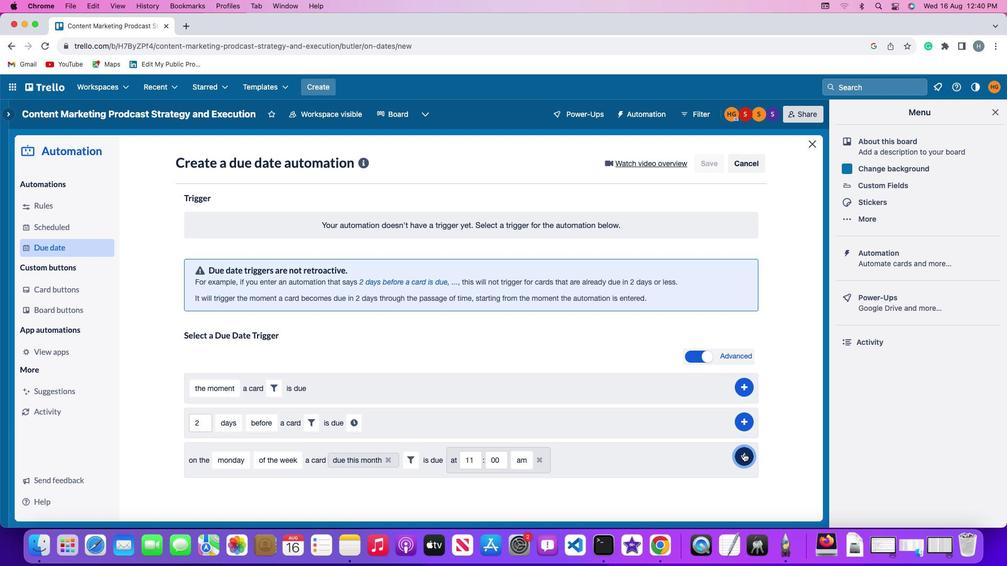 
Action: Mouse moved to (784, 365)
Screenshot: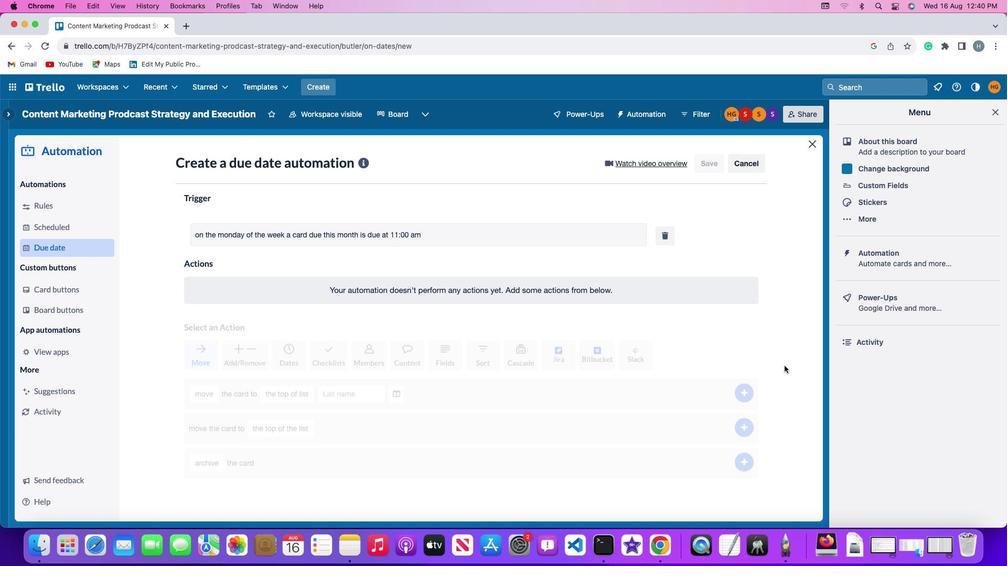 
